 Task: Create a due date automation trigger when advanced on, the moment a card is due add dates starting next week.
Action: Mouse moved to (1043, 308)
Screenshot: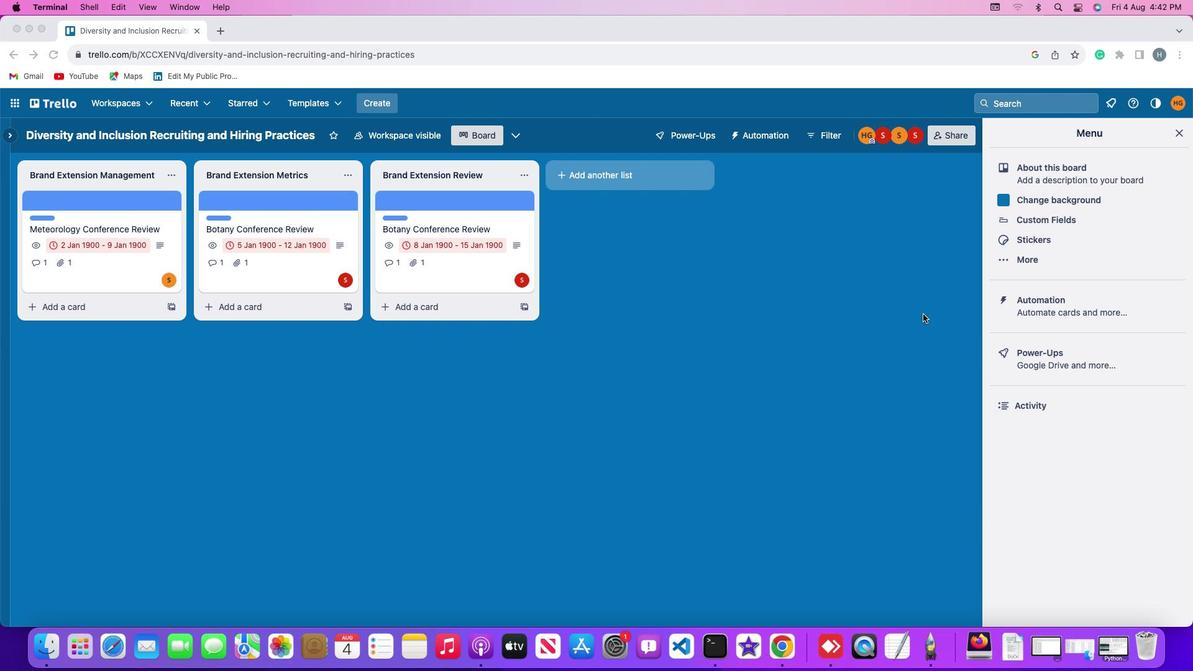 
Action: Mouse pressed left at (1043, 308)
Screenshot: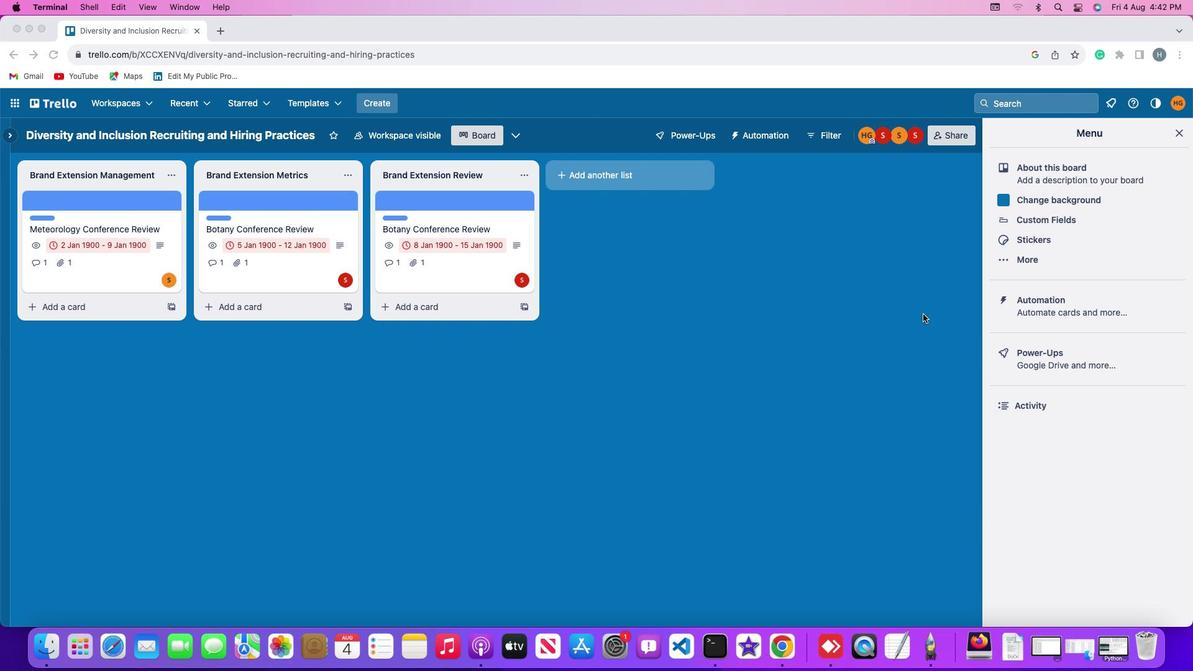 
Action: Mouse moved to (1043, 307)
Screenshot: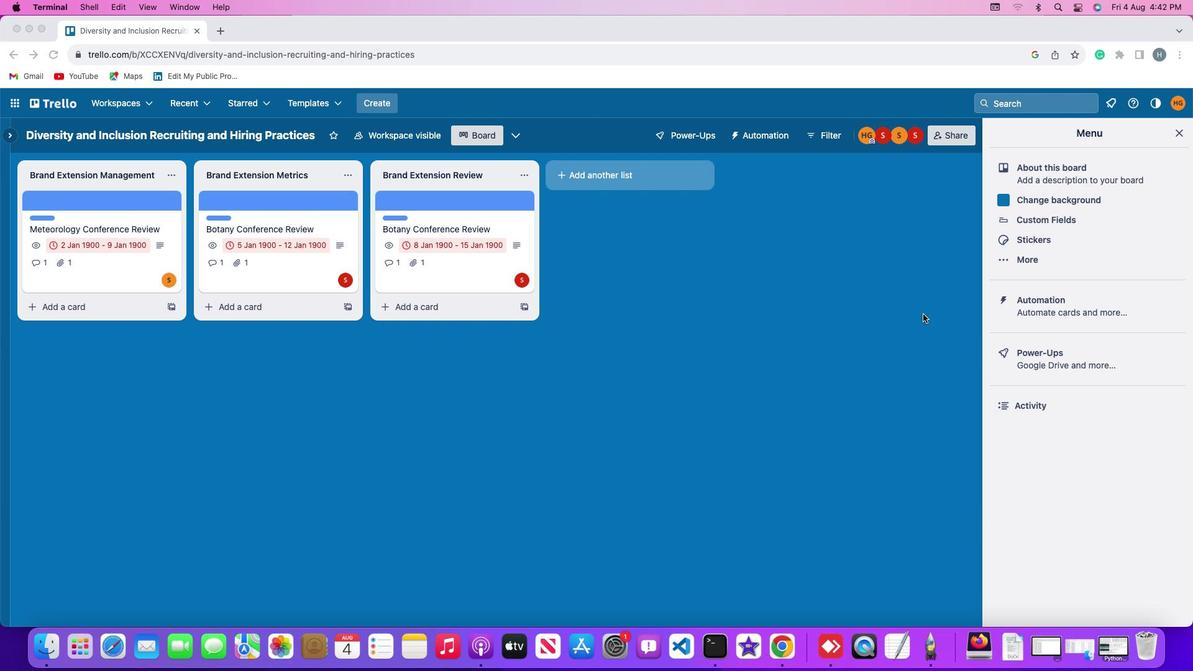 
Action: Mouse pressed left at (1043, 307)
Screenshot: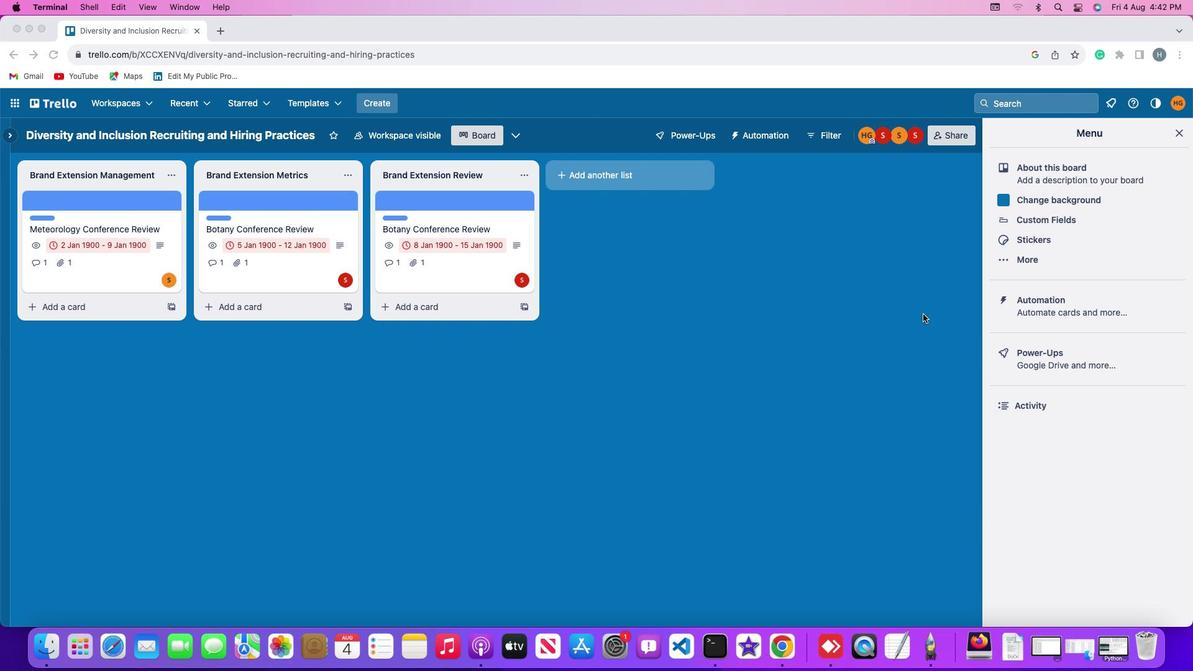 
Action: Mouse moved to (64, 290)
Screenshot: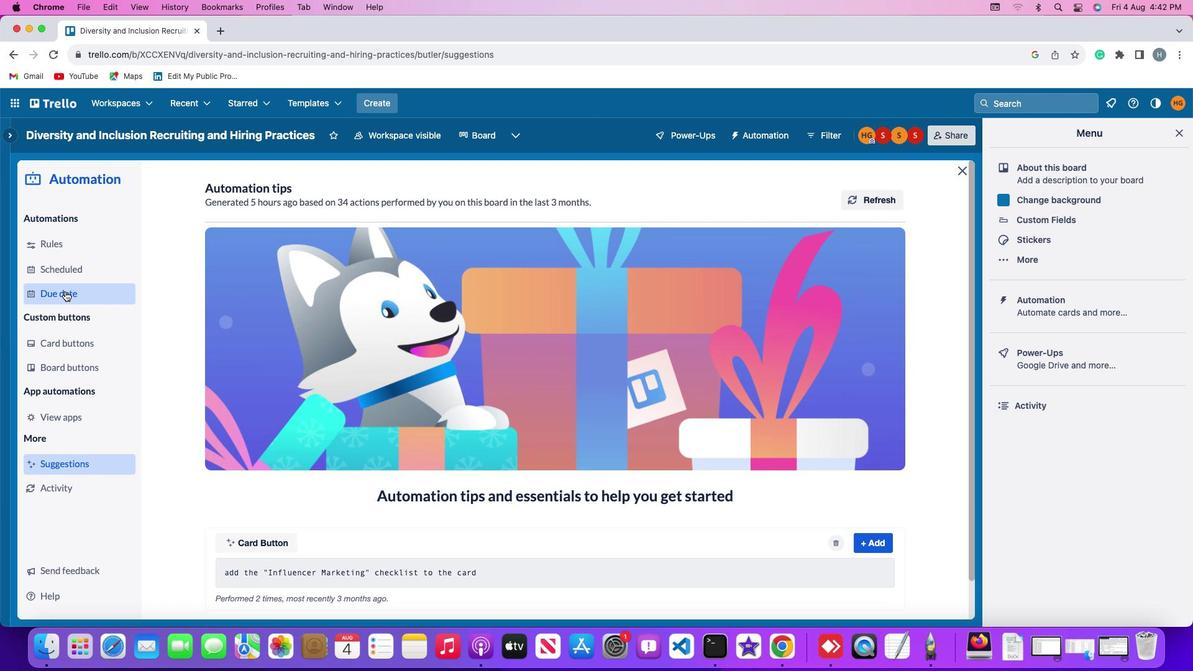 
Action: Mouse pressed left at (64, 290)
Screenshot: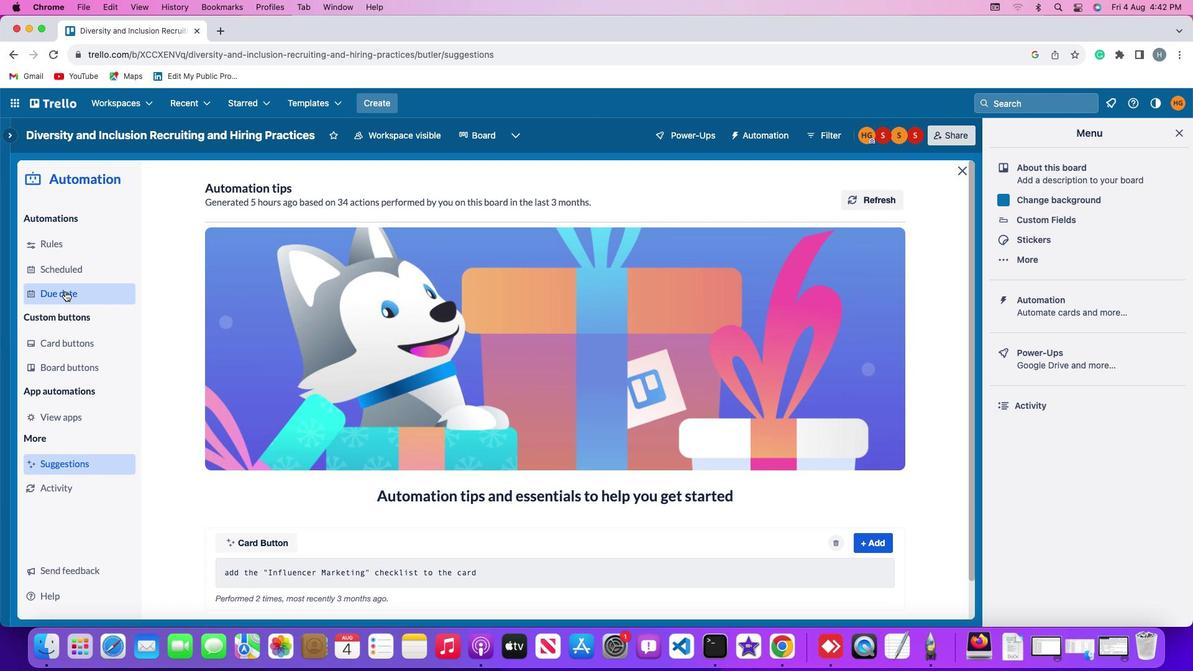 
Action: Mouse moved to (834, 192)
Screenshot: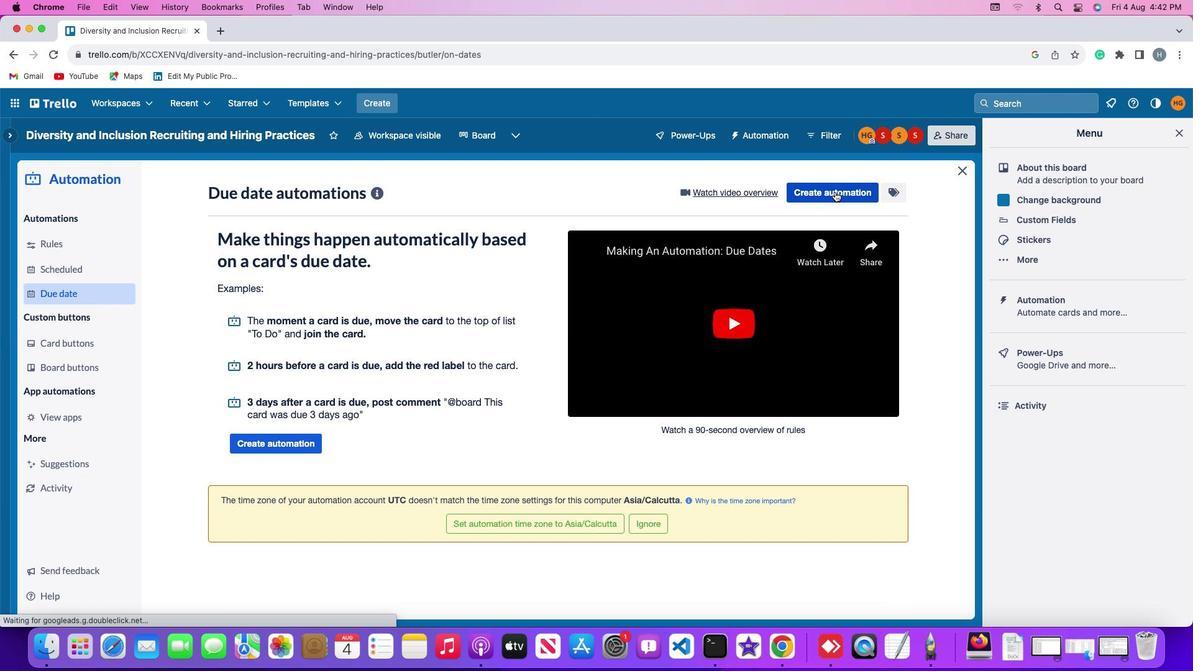 
Action: Mouse pressed left at (834, 192)
Screenshot: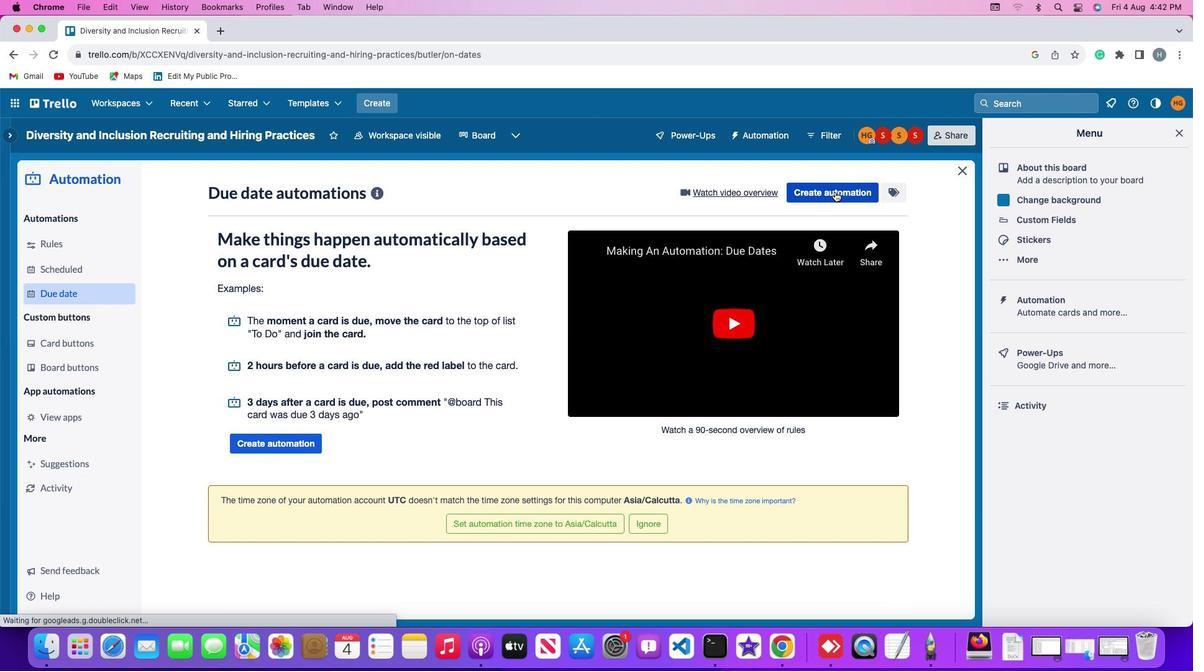 
Action: Mouse moved to (569, 310)
Screenshot: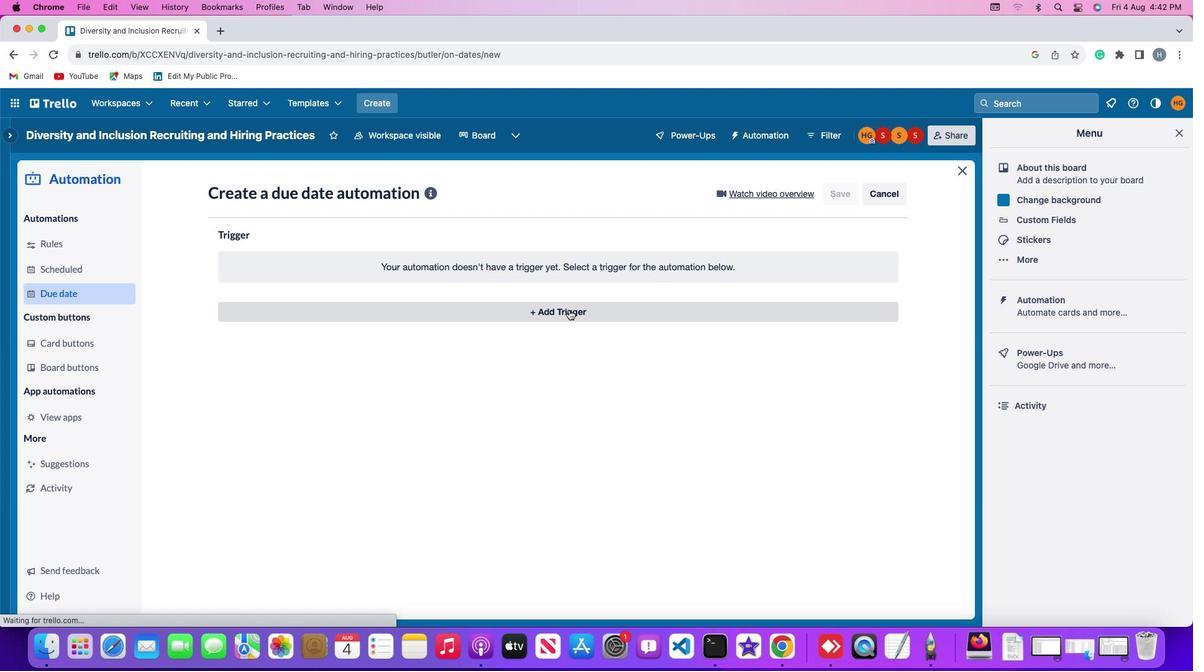 
Action: Mouse pressed left at (569, 310)
Screenshot: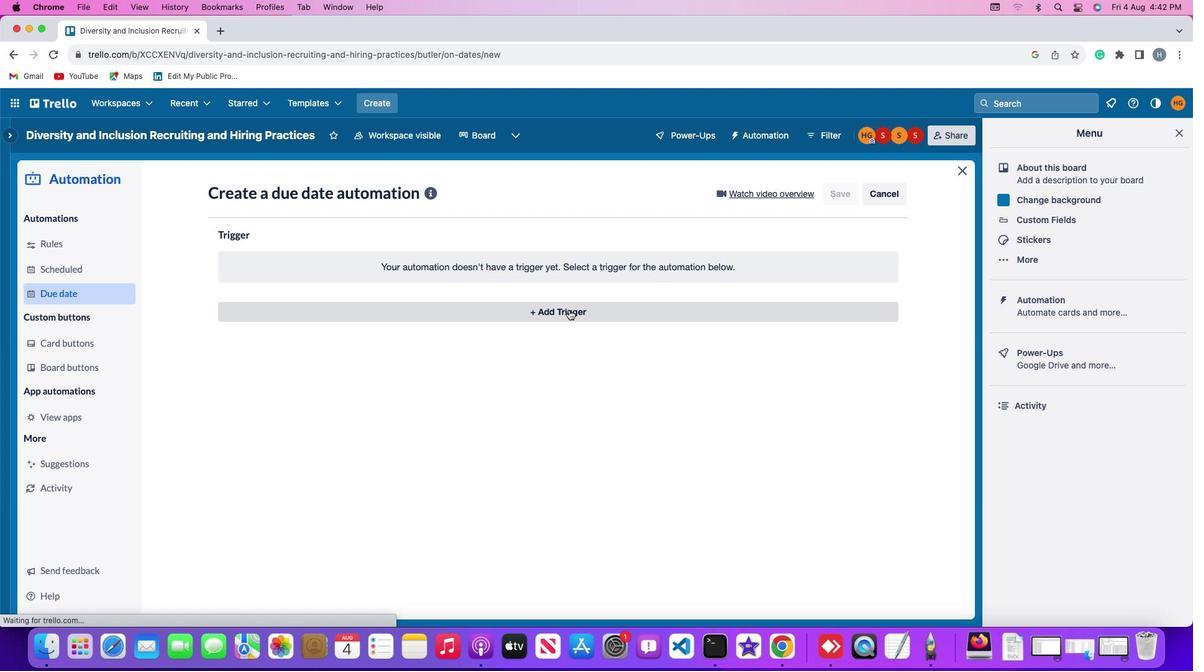 
Action: Mouse moved to (240, 457)
Screenshot: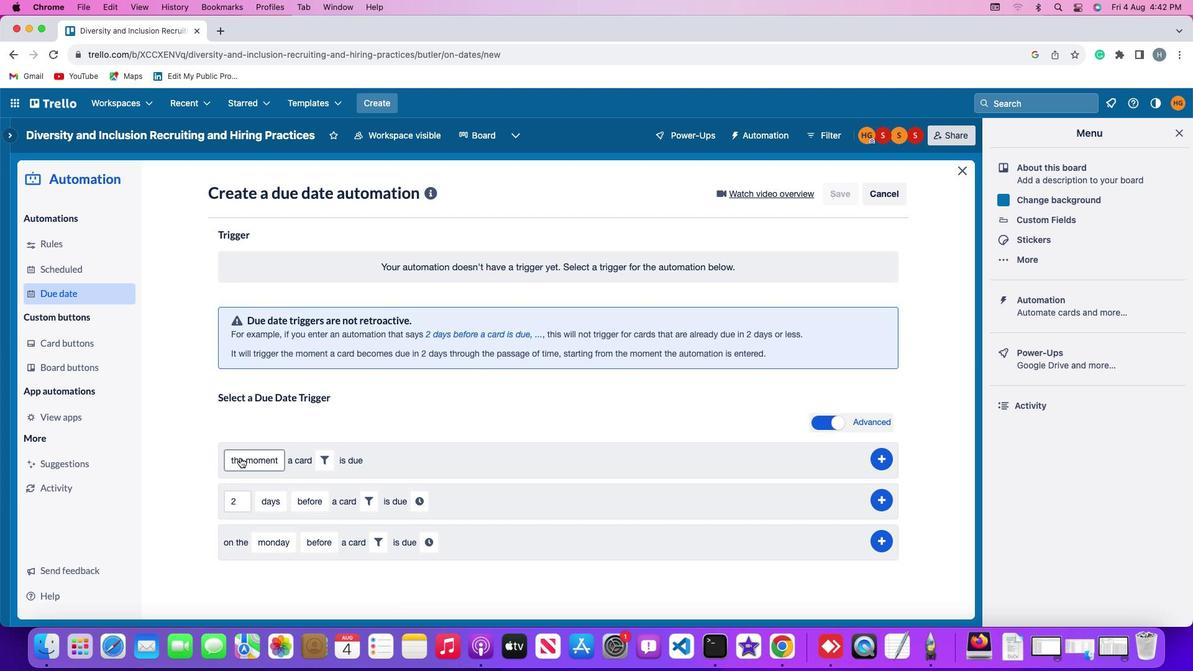 
Action: Mouse pressed left at (240, 457)
Screenshot: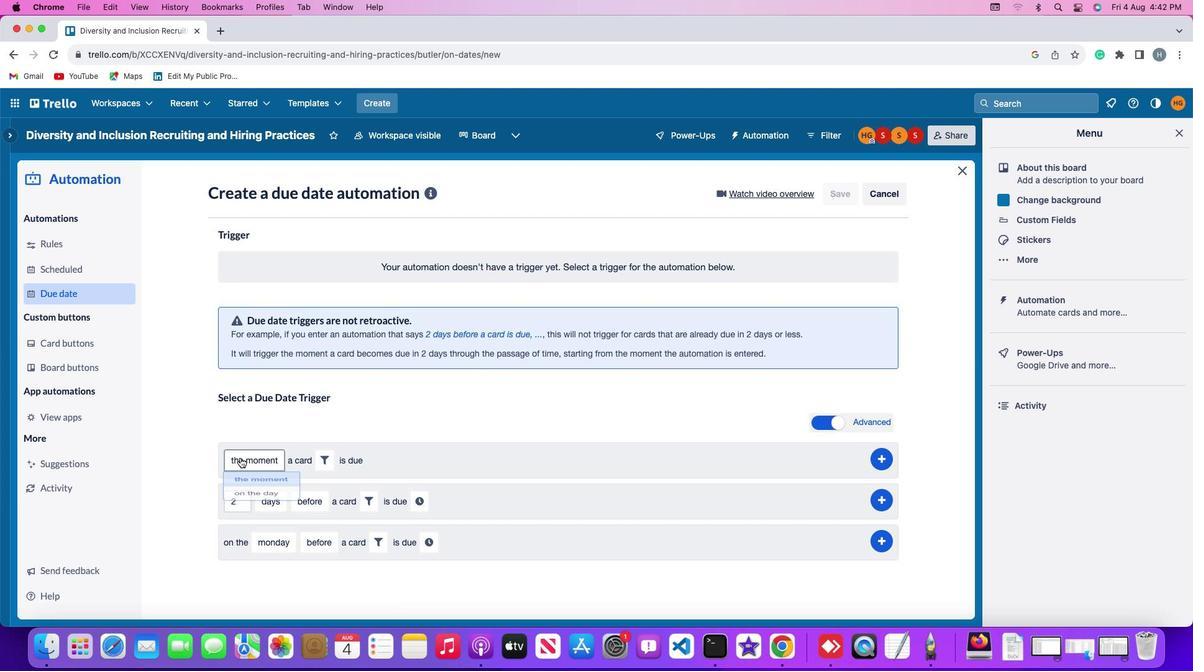 
Action: Mouse moved to (257, 484)
Screenshot: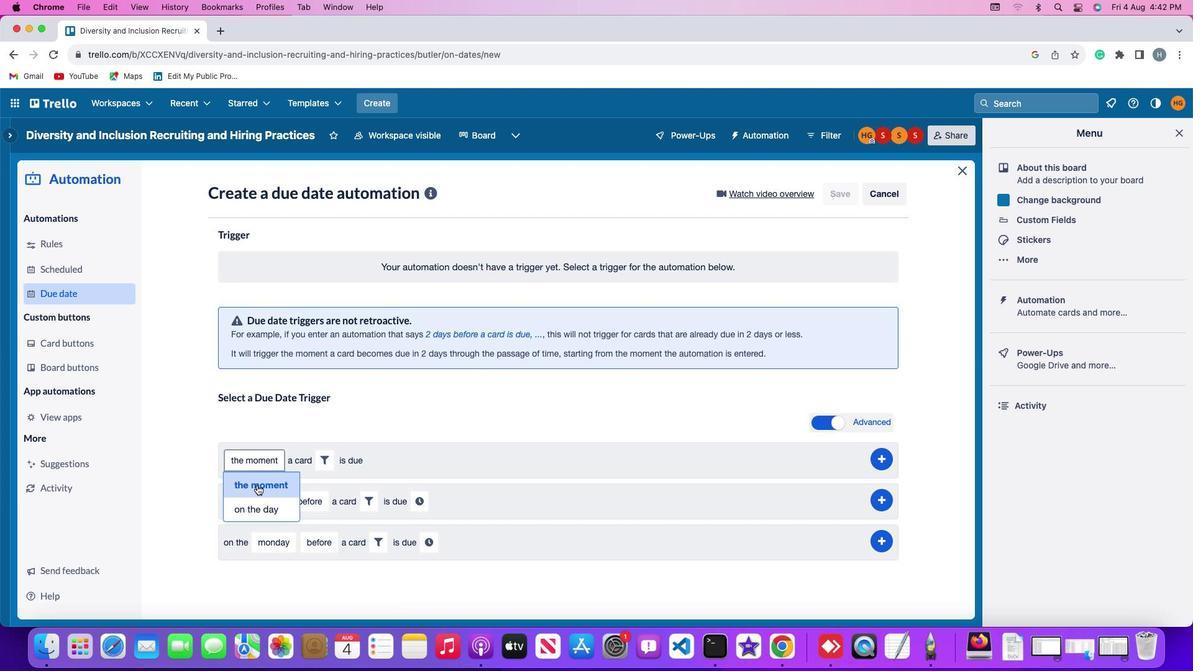 
Action: Mouse pressed left at (257, 484)
Screenshot: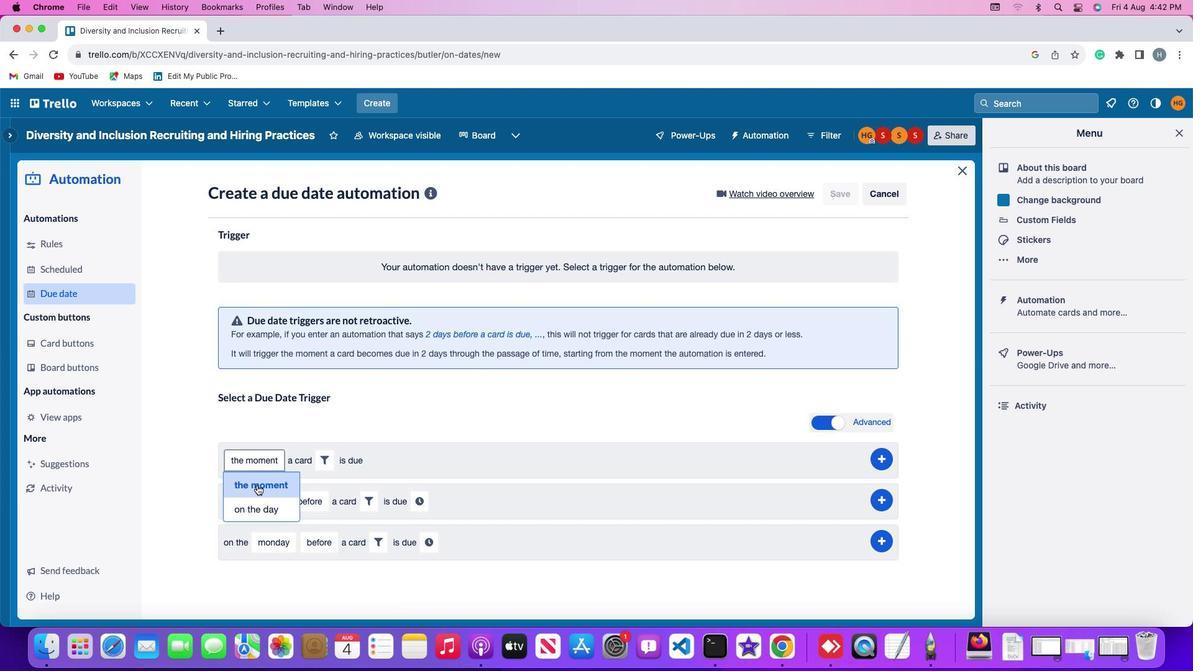 
Action: Mouse moved to (328, 464)
Screenshot: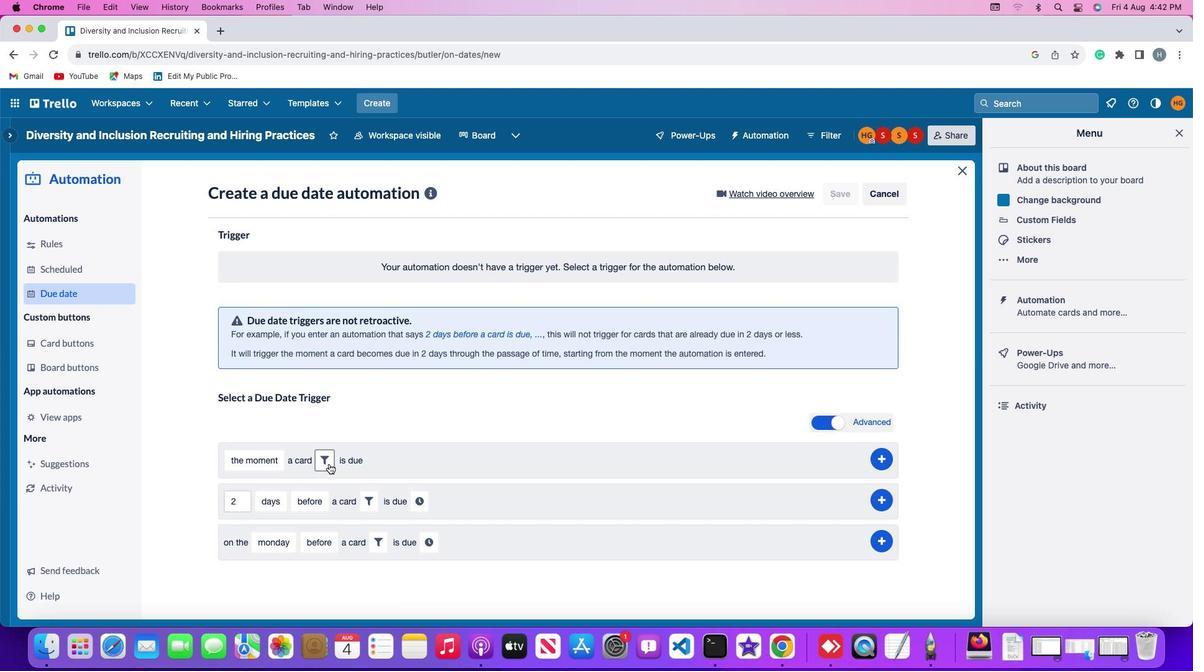
Action: Mouse pressed left at (328, 464)
Screenshot: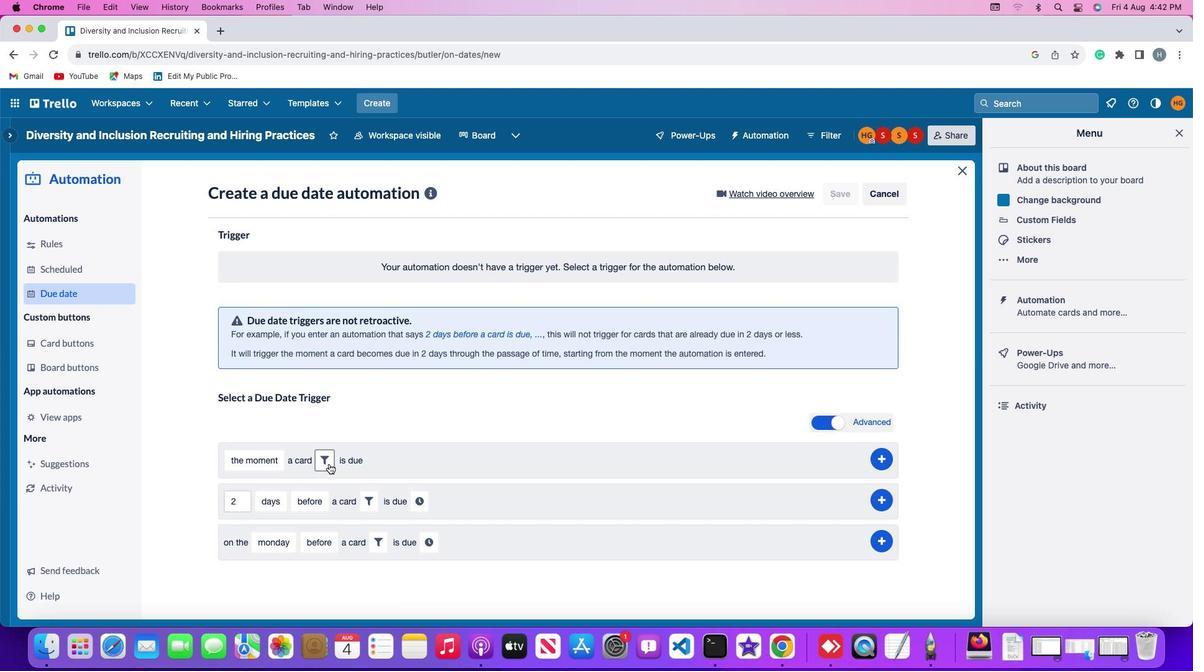
Action: Mouse moved to (391, 494)
Screenshot: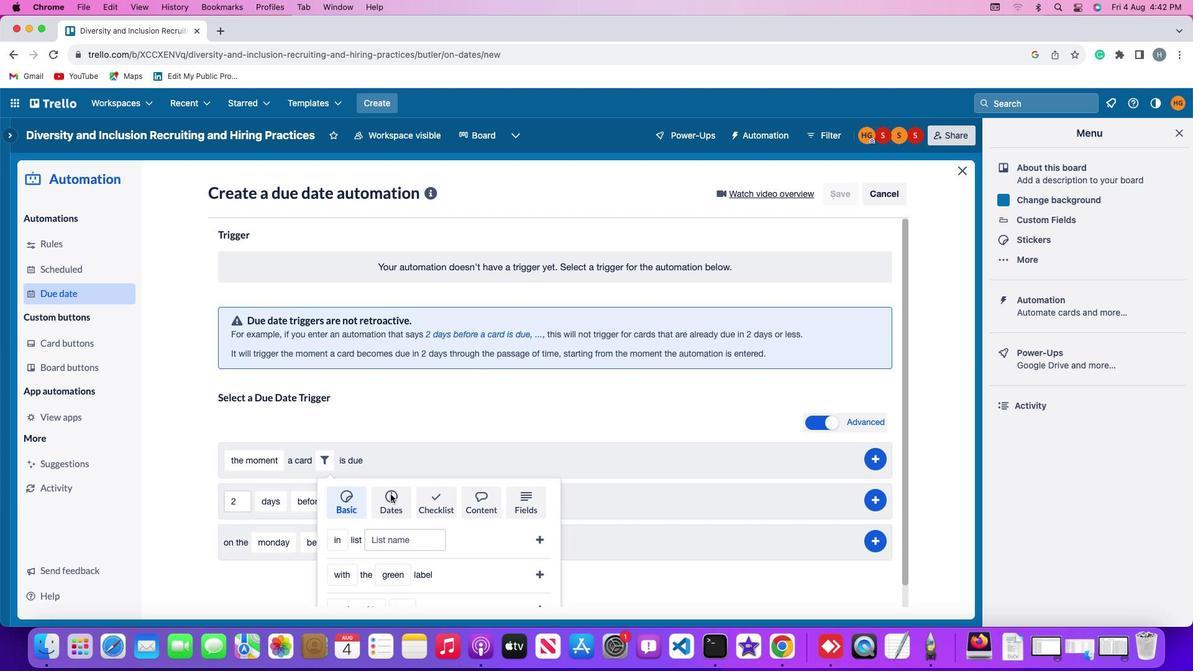 
Action: Mouse pressed left at (391, 494)
Screenshot: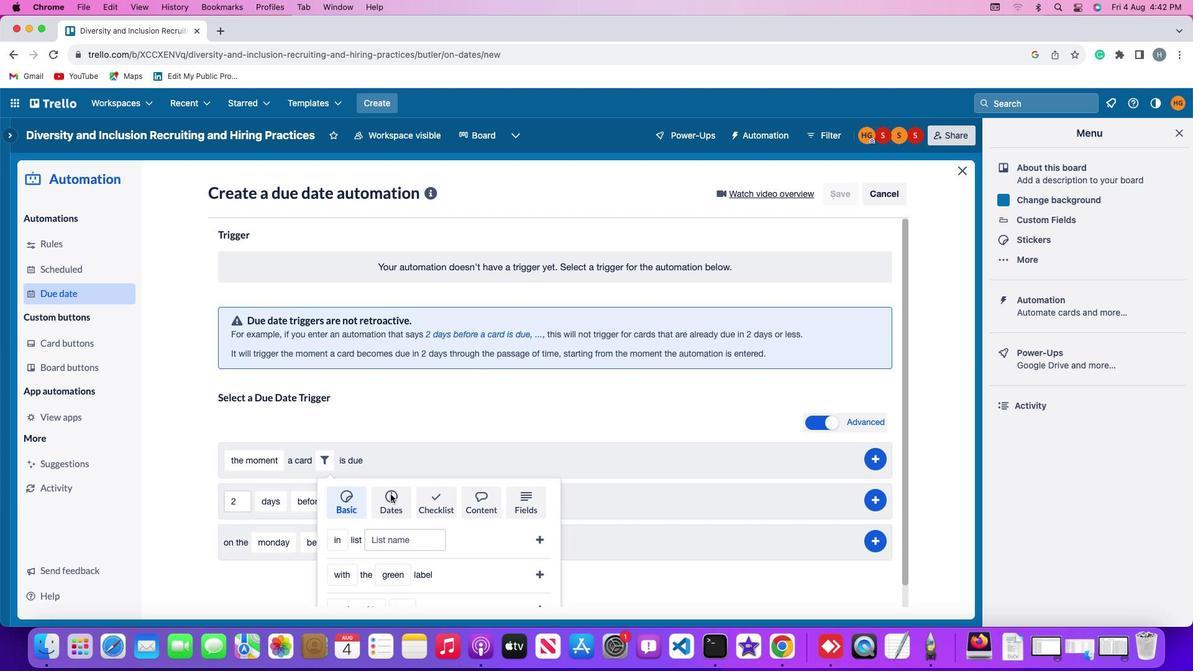 
Action: Mouse moved to (405, 492)
Screenshot: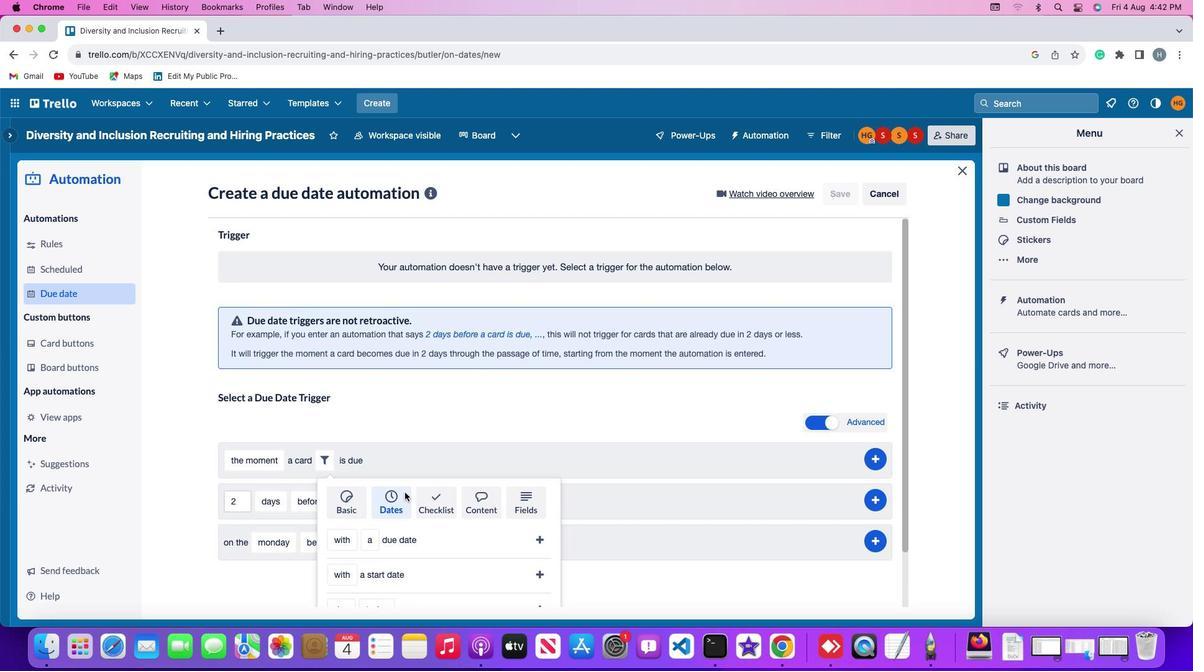 
Action: Mouse scrolled (405, 492) with delta (0, 0)
Screenshot: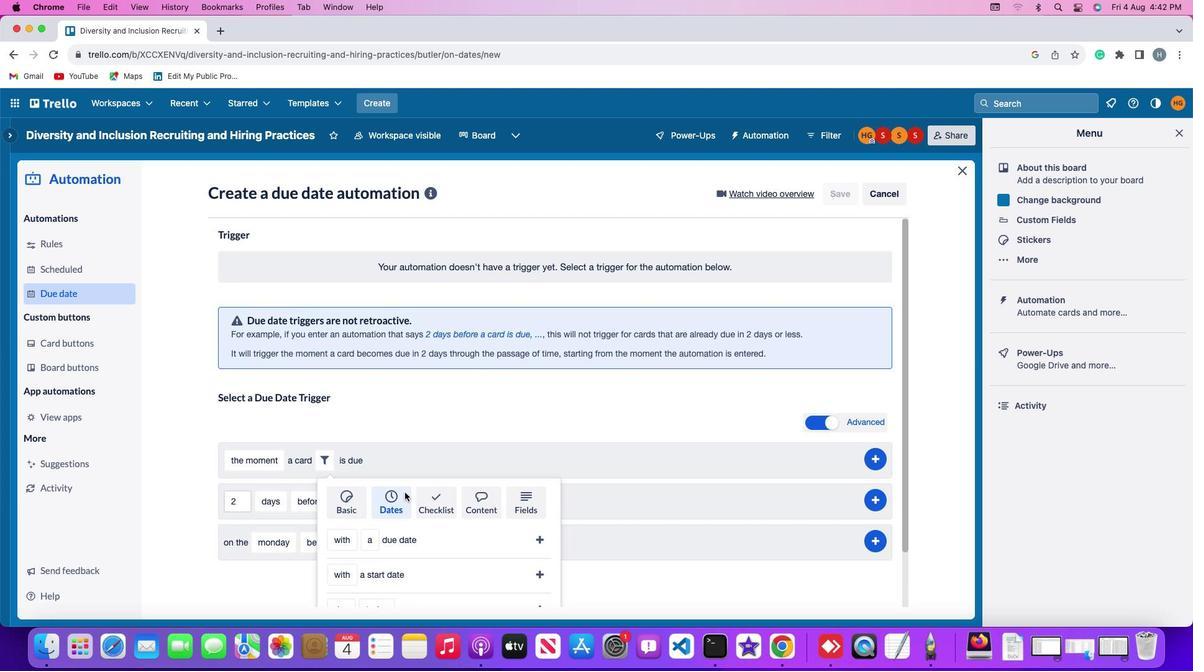 
Action: Mouse scrolled (405, 492) with delta (0, 0)
Screenshot: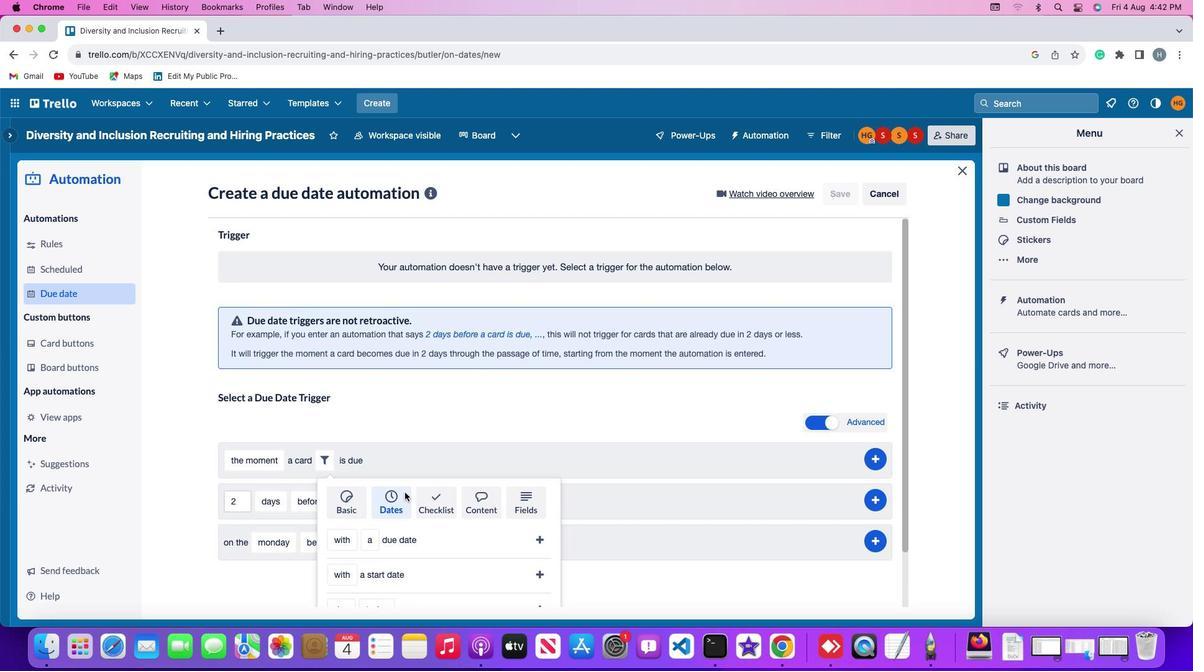 
Action: Mouse scrolled (405, 492) with delta (0, -1)
Screenshot: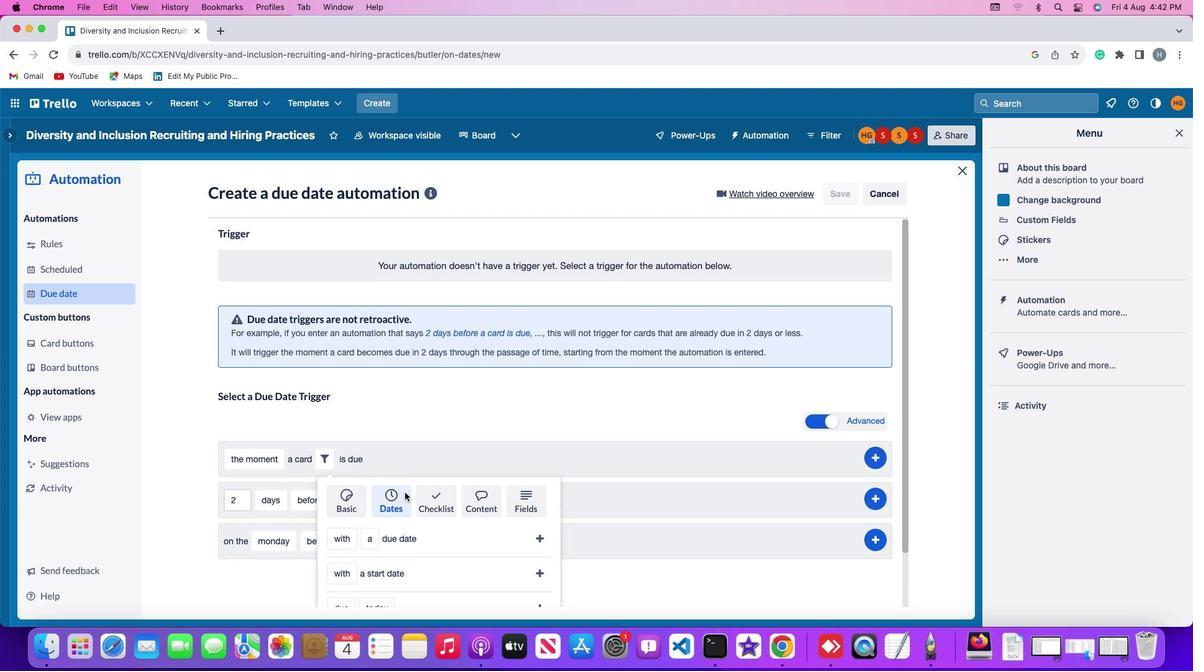 
Action: Mouse moved to (404, 492)
Screenshot: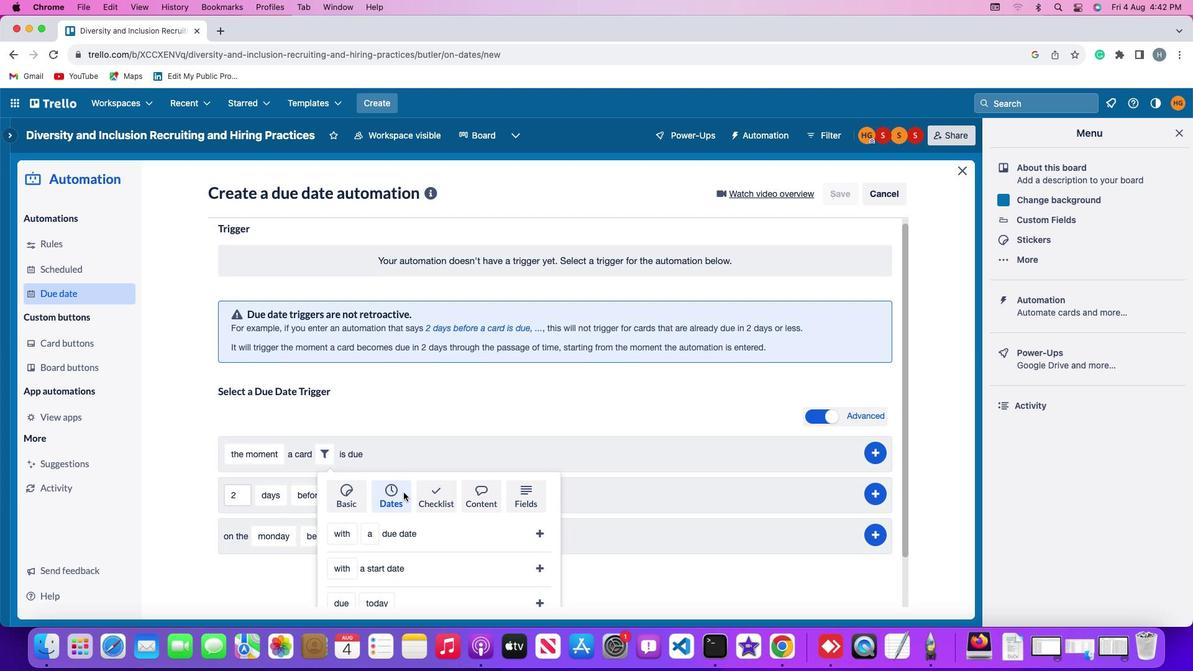 
Action: Mouse scrolled (404, 492) with delta (0, -3)
Screenshot: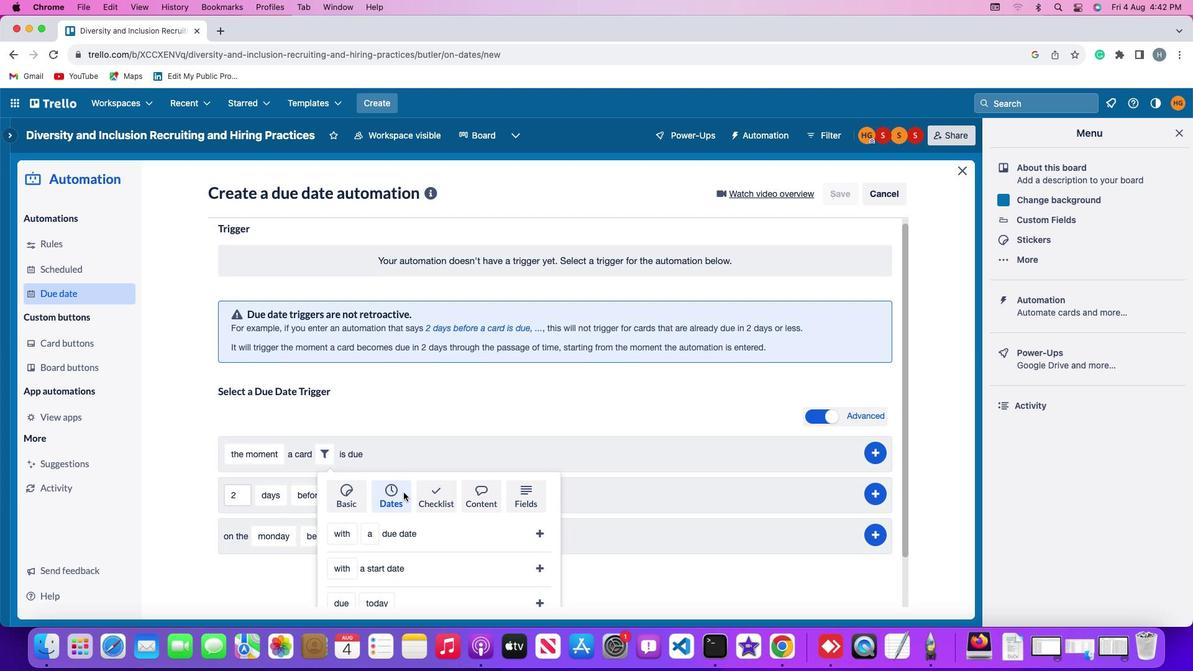 
Action: Mouse moved to (404, 493)
Screenshot: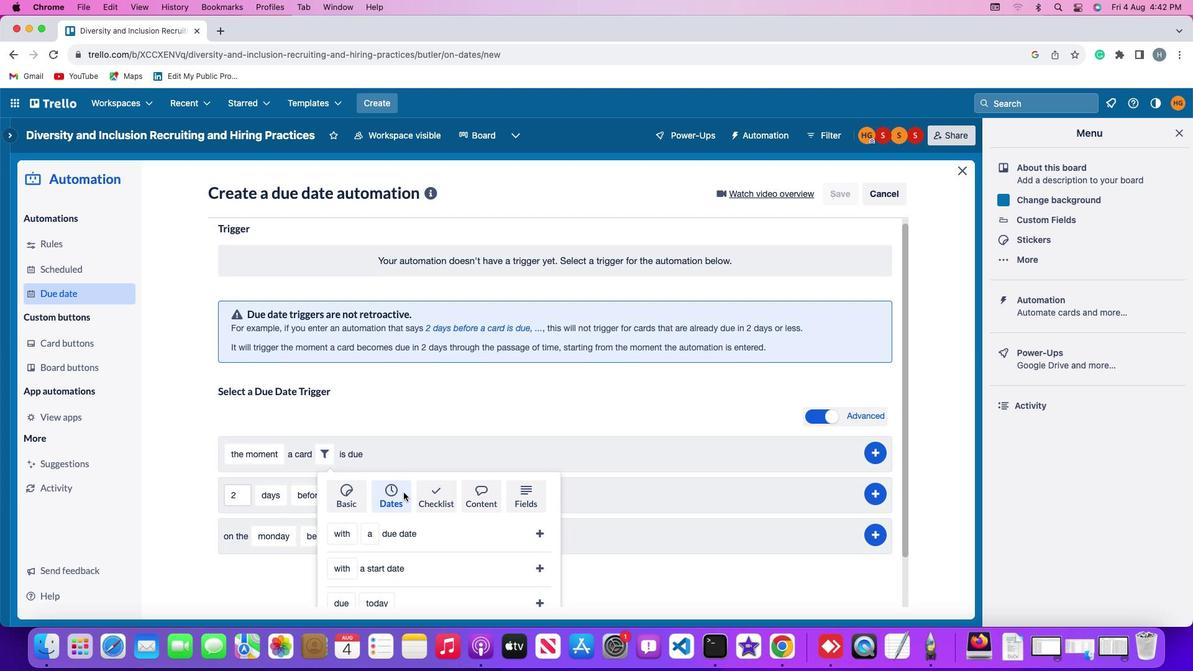 
Action: Mouse scrolled (404, 493) with delta (0, -3)
Screenshot: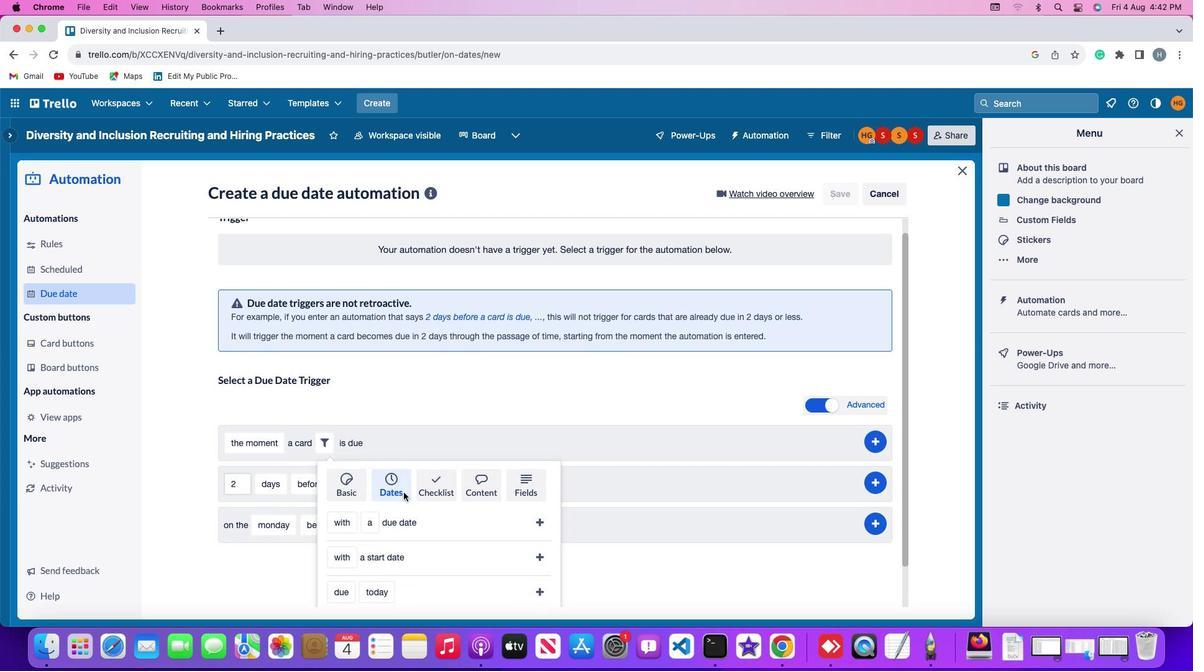 
Action: Mouse moved to (403, 493)
Screenshot: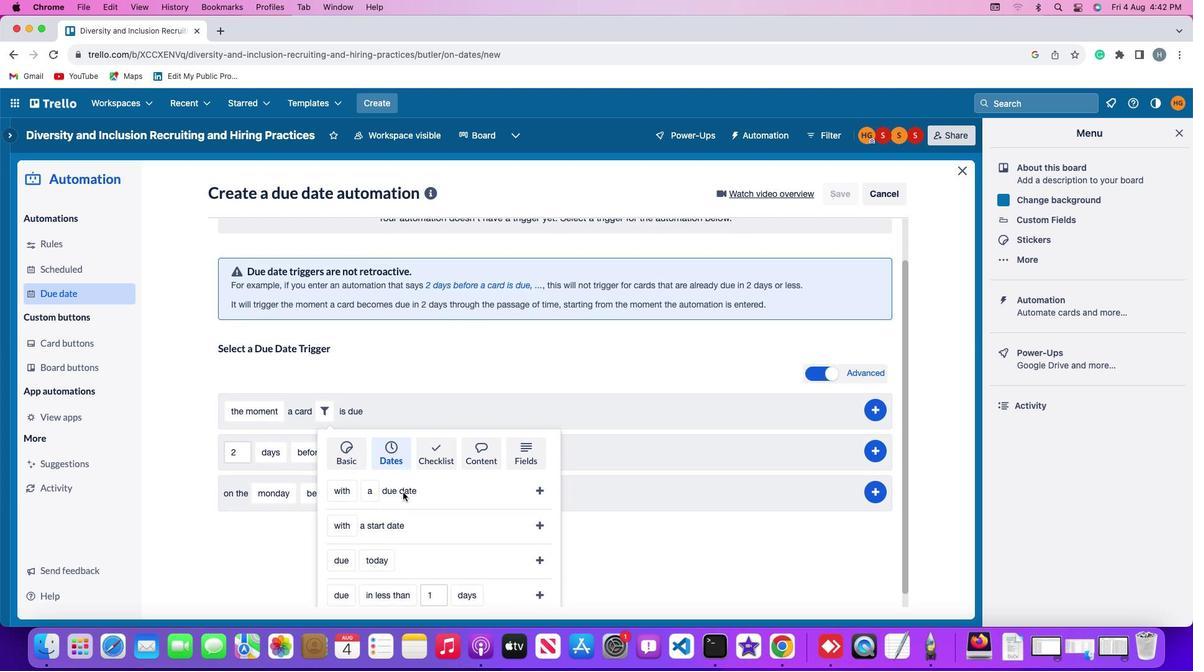 
Action: Mouse scrolled (403, 493) with delta (0, 0)
Screenshot: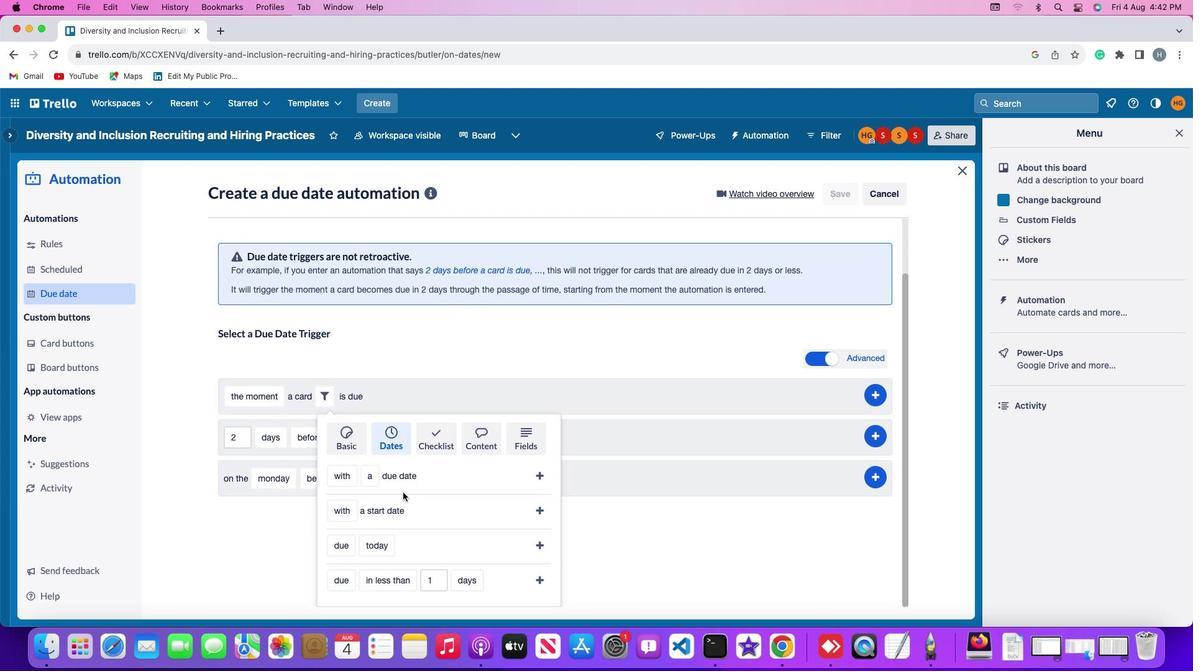 
Action: Mouse scrolled (403, 493) with delta (0, 0)
Screenshot: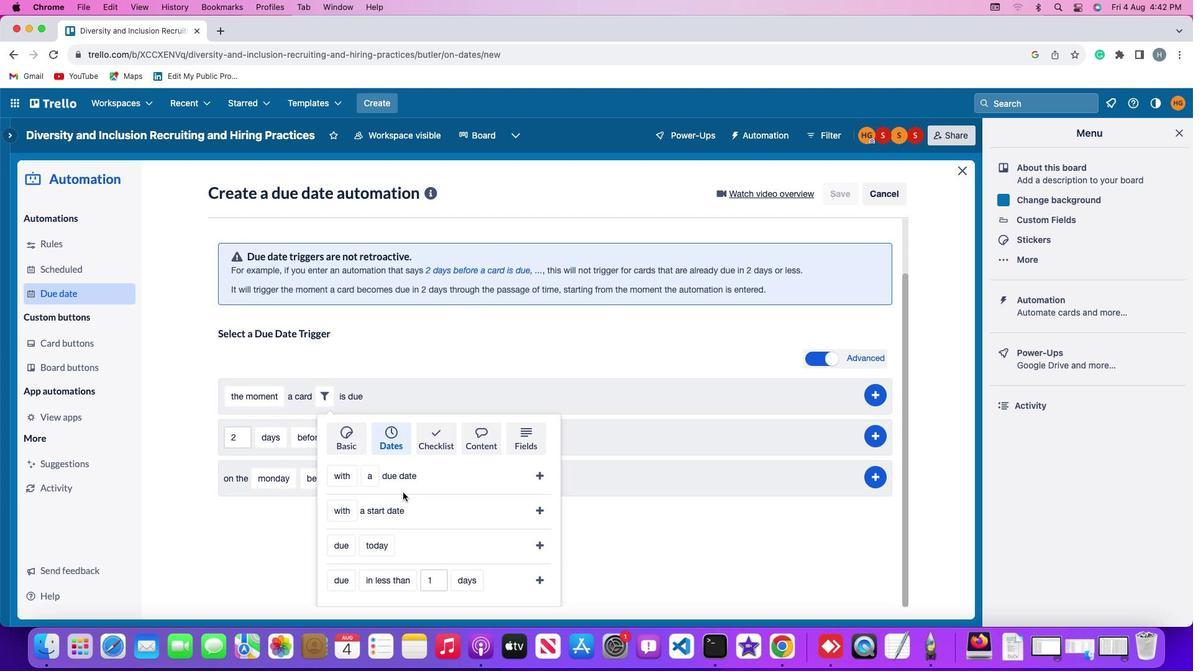 
Action: Mouse scrolled (403, 493) with delta (0, -1)
Screenshot: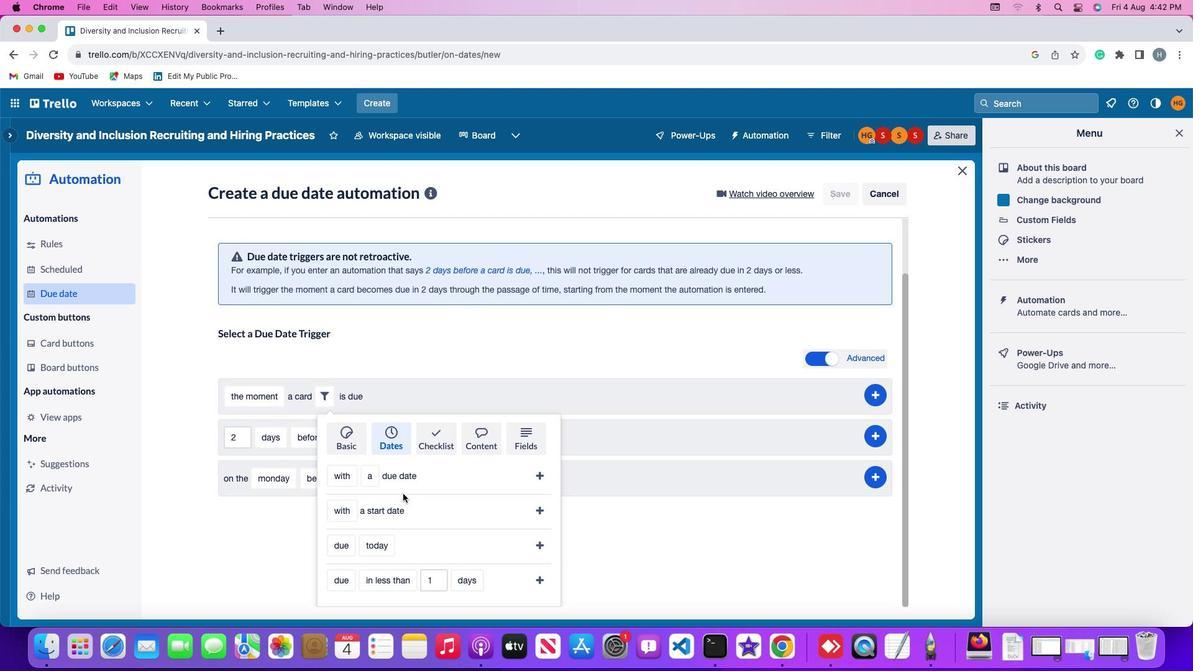 
Action: Mouse moved to (402, 494)
Screenshot: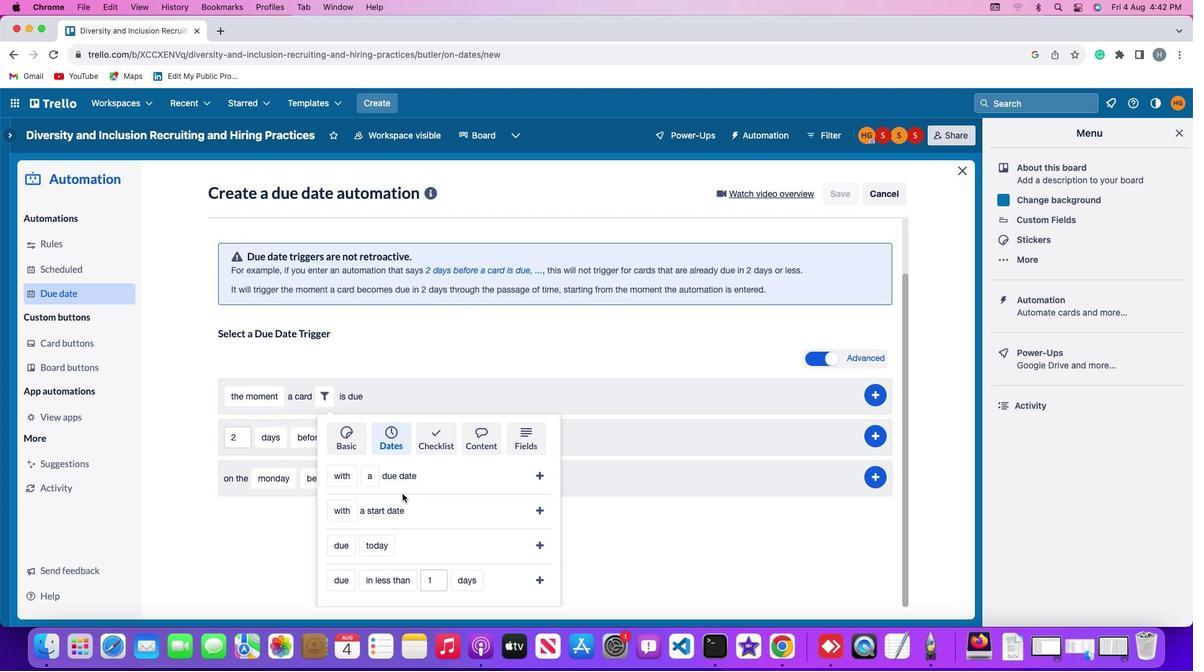 
Action: Mouse scrolled (402, 494) with delta (0, -2)
Screenshot: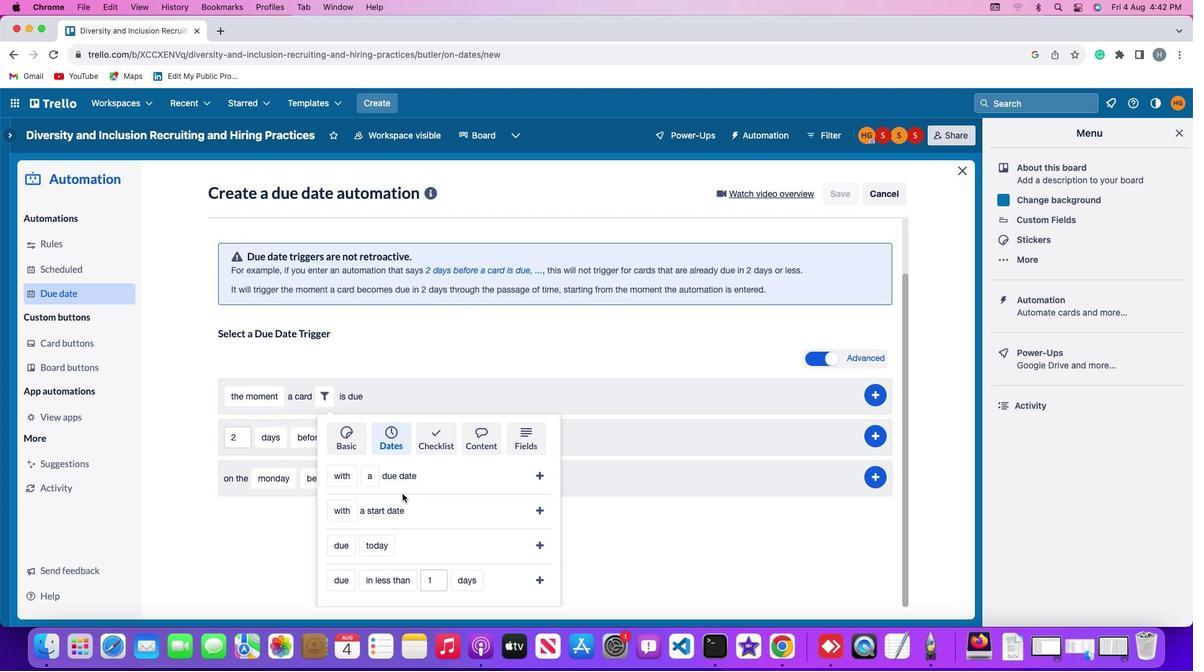 
Action: Mouse moved to (364, 499)
Screenshot: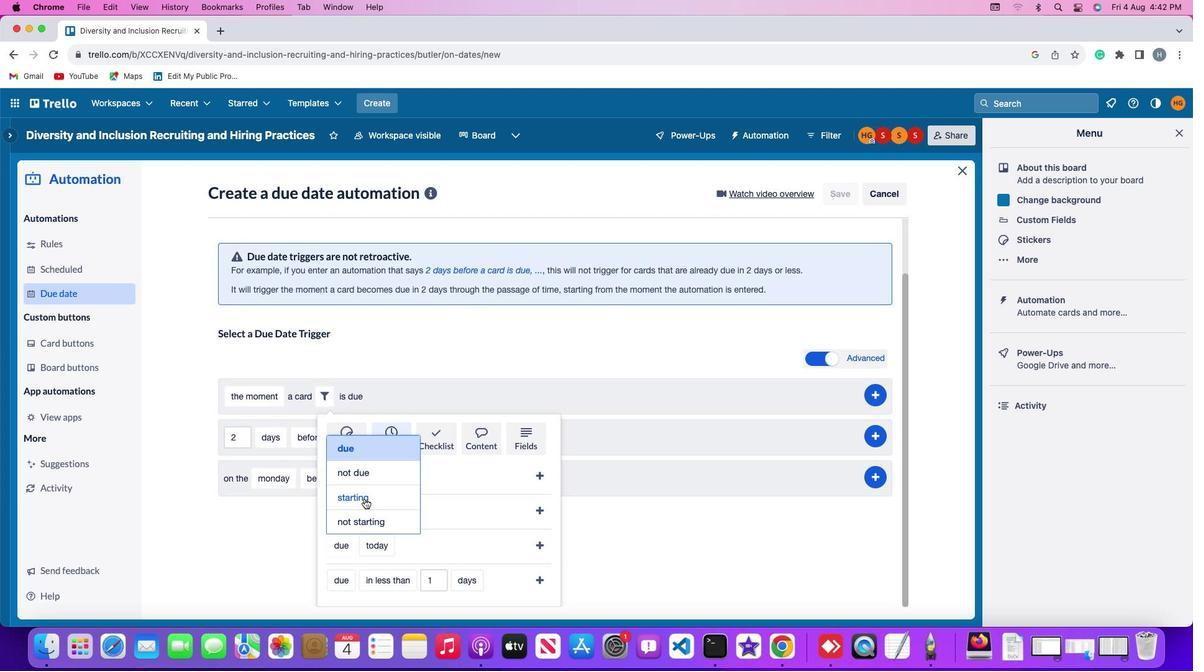 
Action: Mouse pressed left at (364, 499)
Screenshot: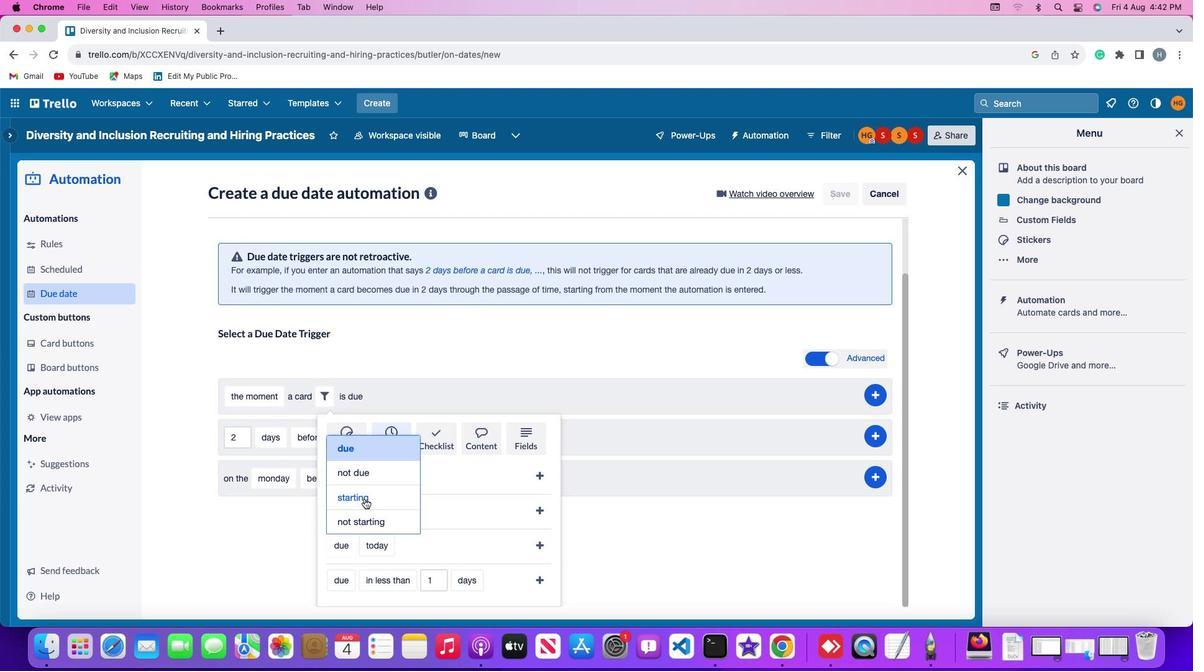 
Action: Mouse moved to (416, 474)
Screenshot: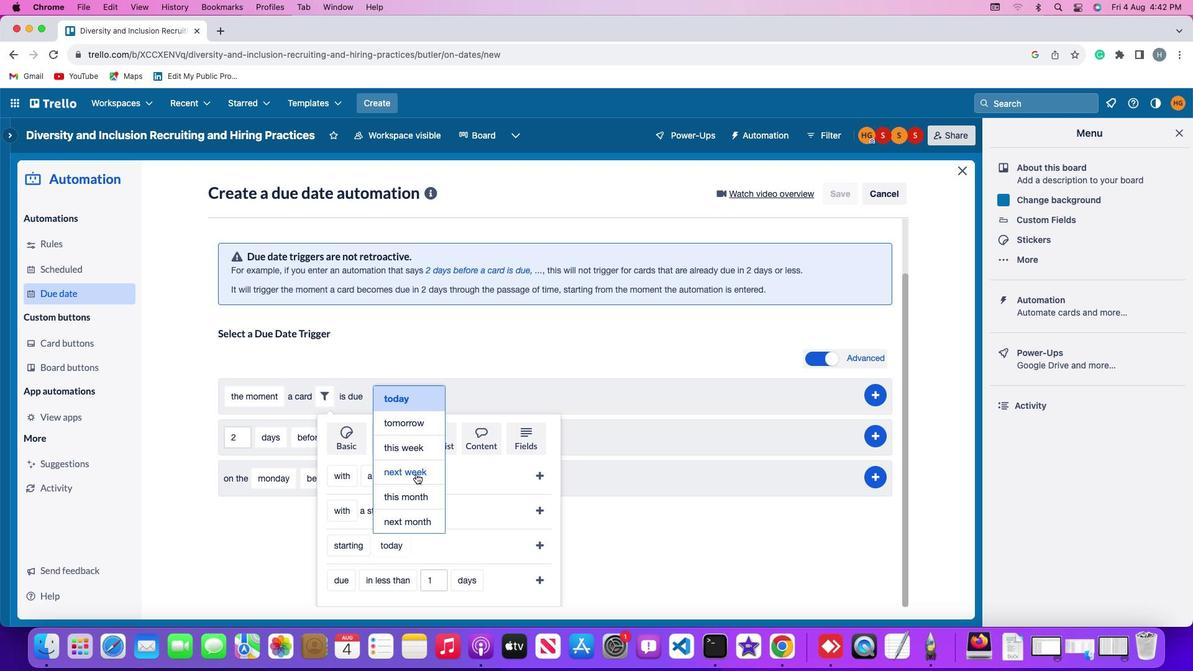 
Action: Mouse pressed left at (416, 474)
Screenshot: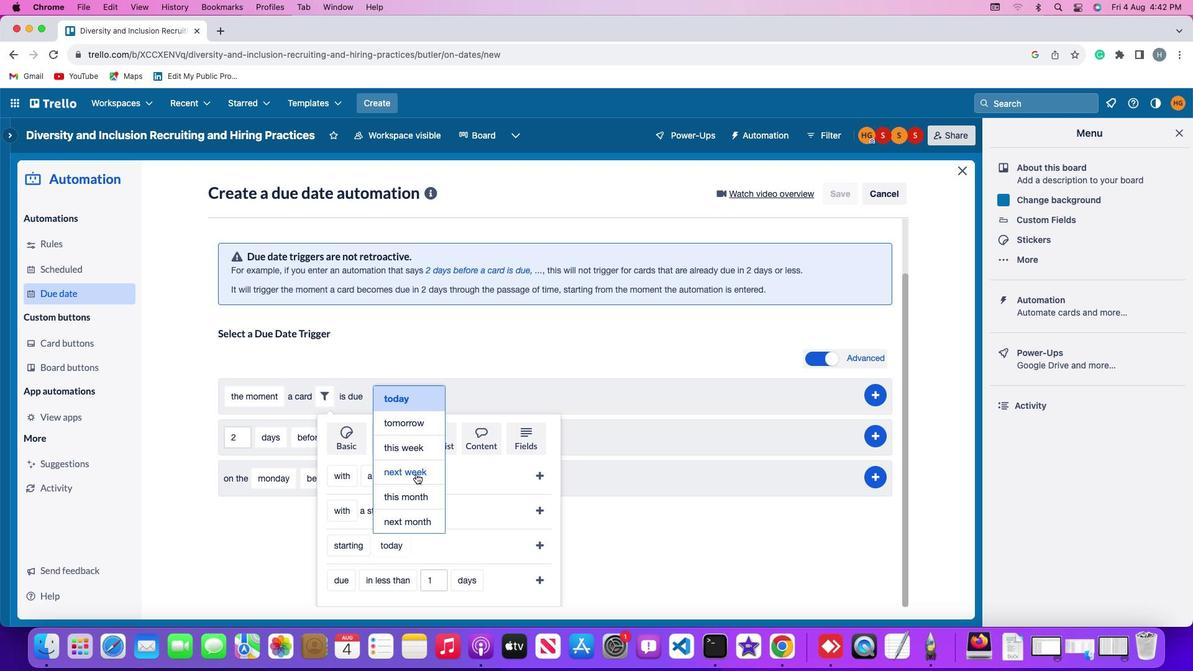 
Action: Mouse moved to (537, 541)
Screenshot: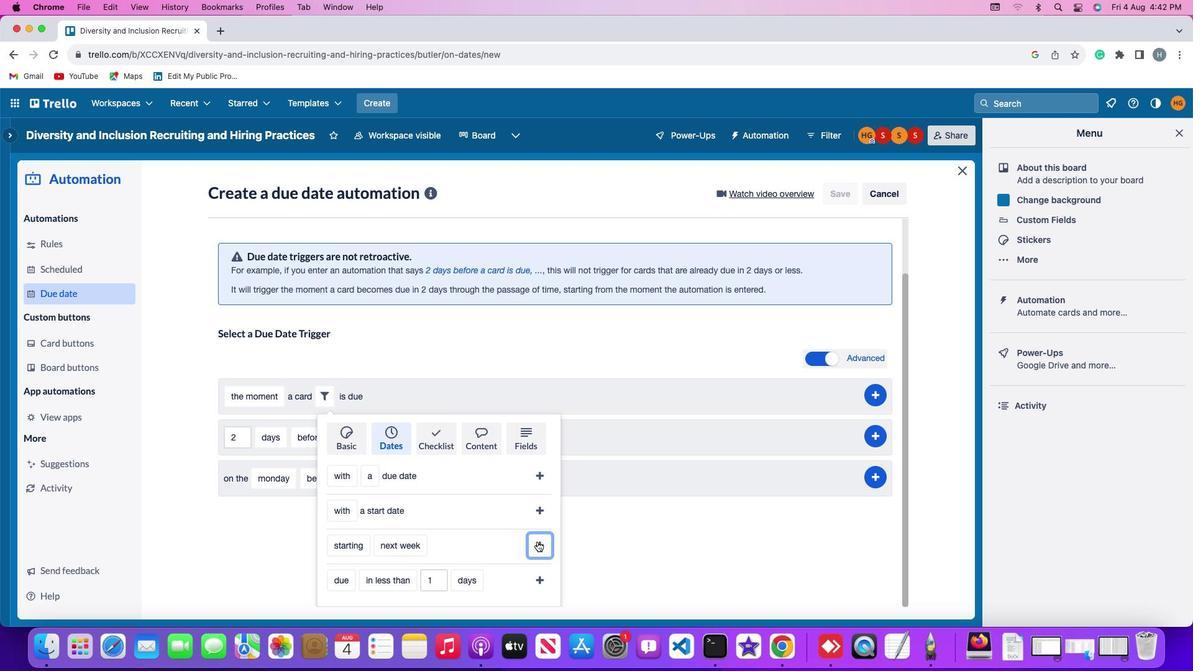 
Action: Mouse pressed left at (537, 541)
Screenshot: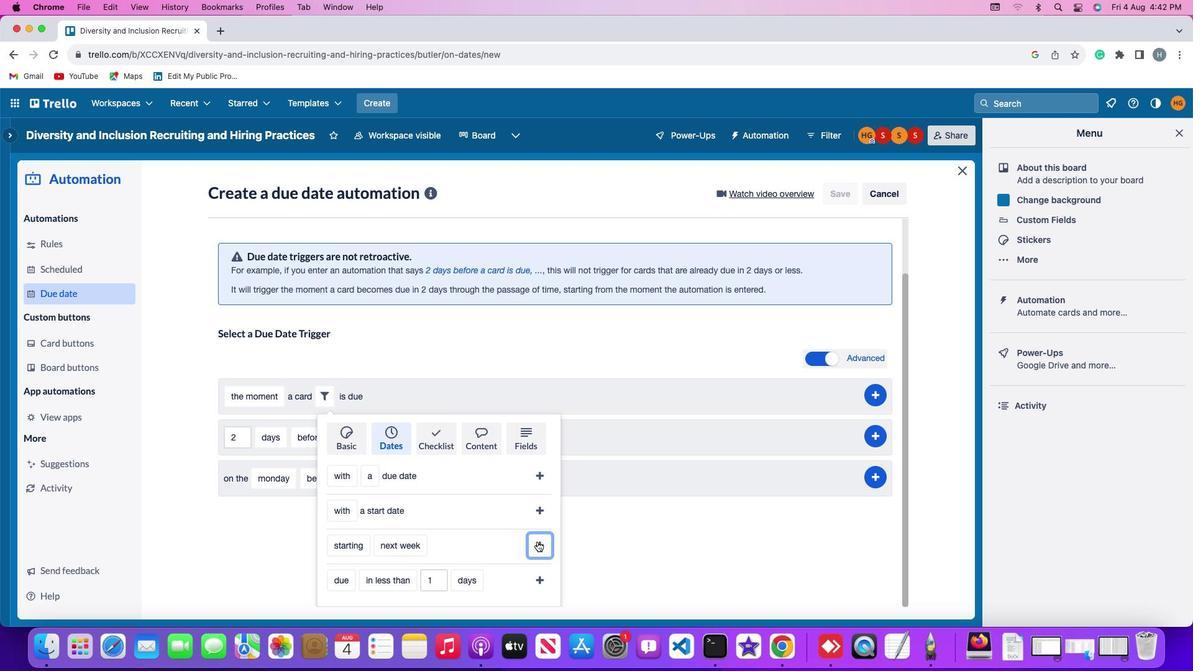
Action: Mouse moved to (886, 456)
Screenshot: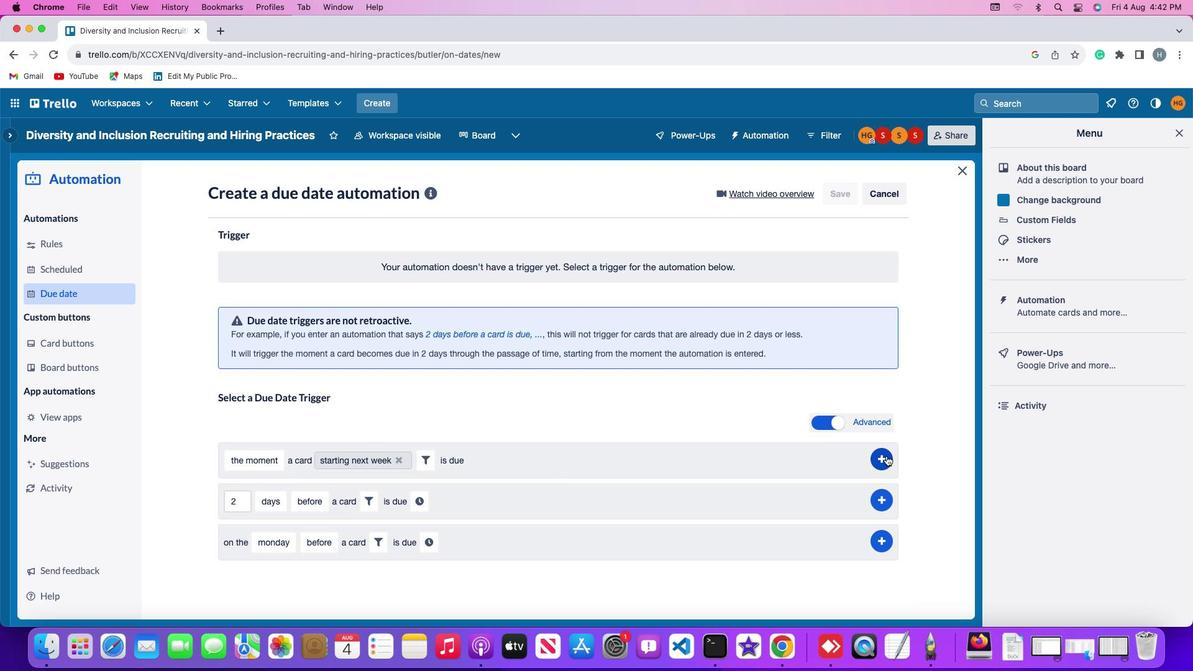 
Action: Mouse pressed left at (886, 456)
Screenshot: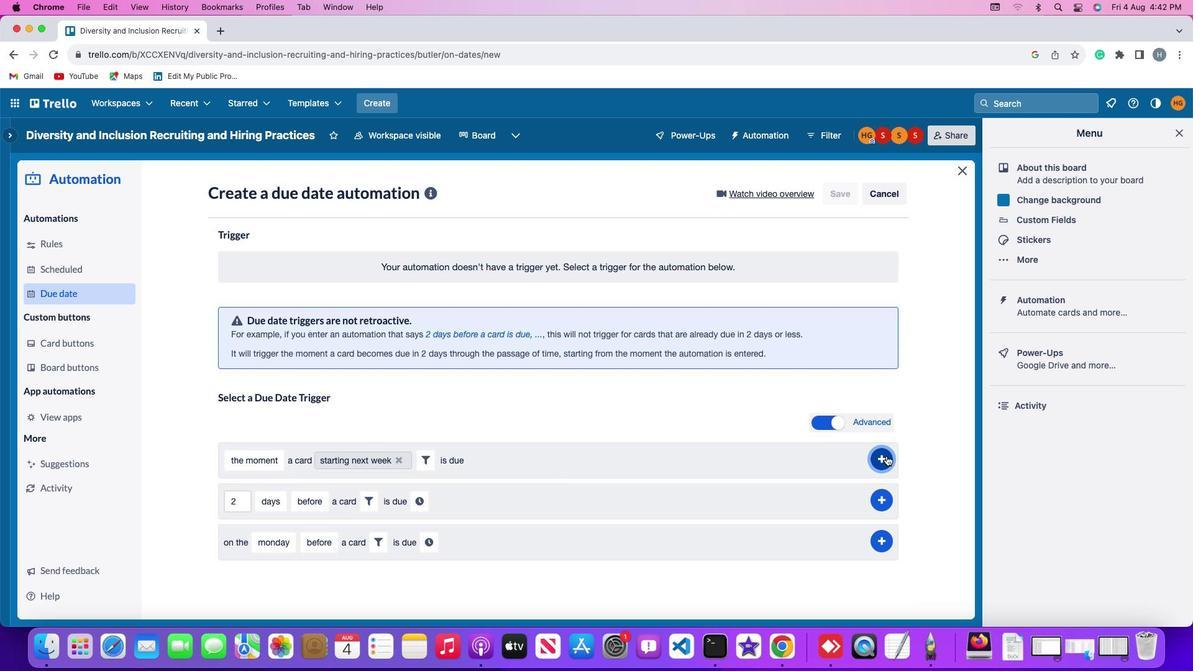 
Action: Mouse moved to (935, 322)
Screenshot: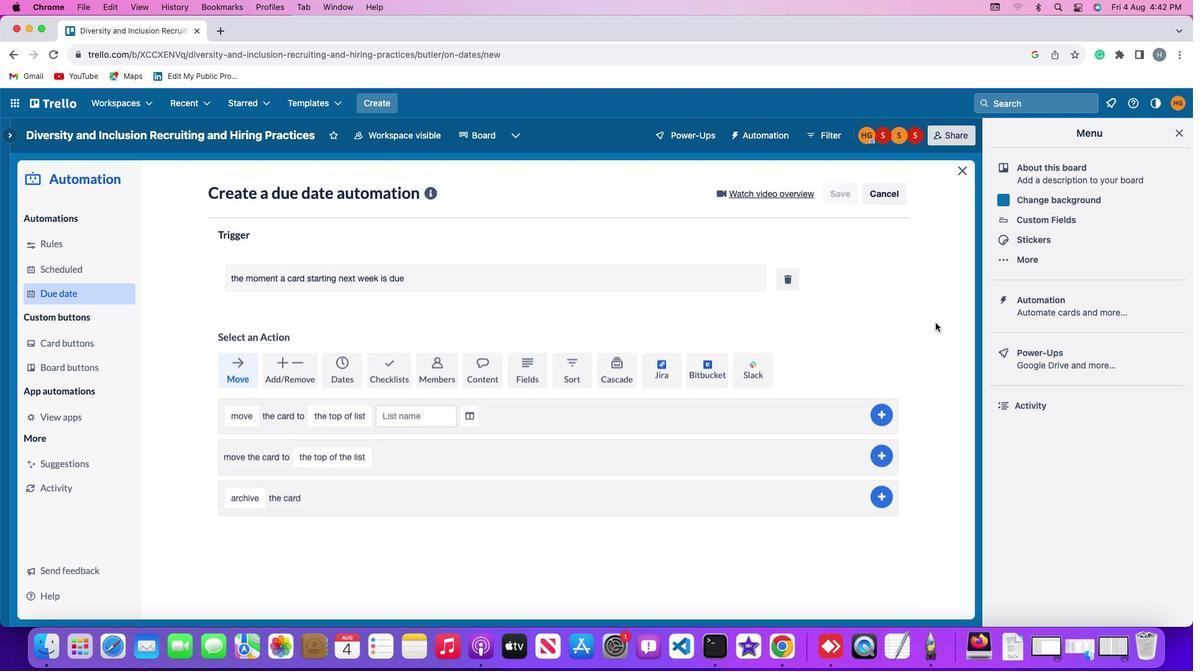 
